 Task: Create Card Work Breakdown Structure Review in Board Project Management Software to Workspace Diversity and Inclusion. Create Card Food Delivery Review in Board Talent Acquisition to Workspace Diversity and Inclusion. Create Card Activity Network Diagram Review in Board Market Opportunity Assessment and Prioritization to Workspace Diversity and Inclusion
Action: Mouse moved to (65, 392)
Screenshot: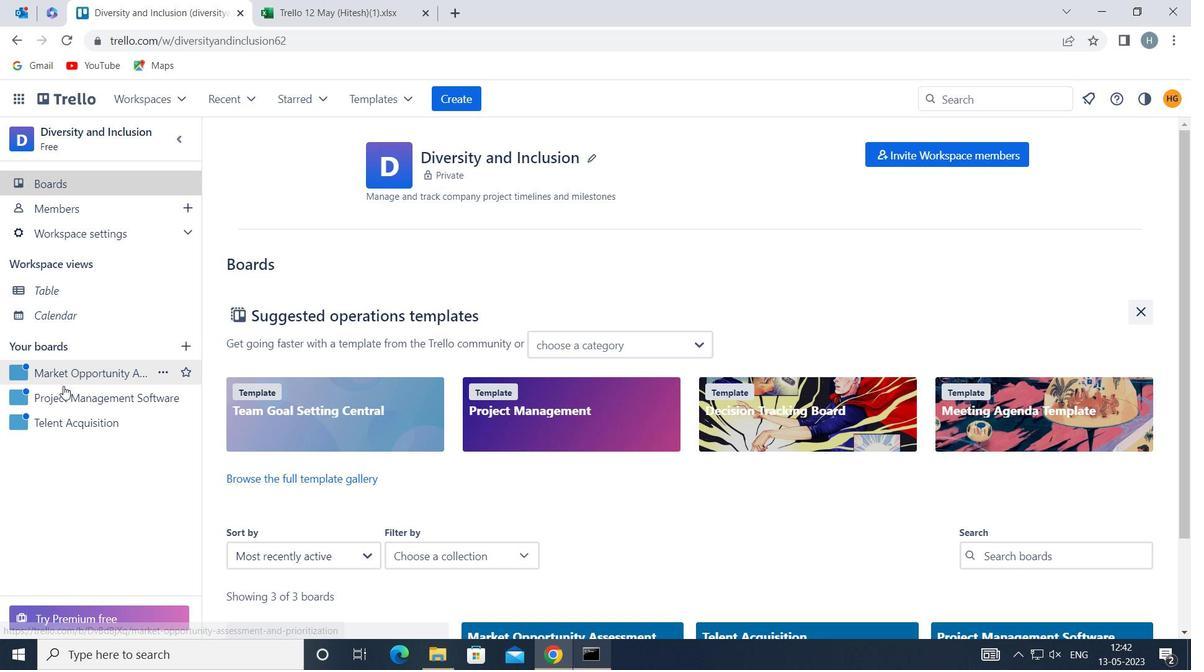 
Action: Mouse pressed left at (65, 392)
Screenshot: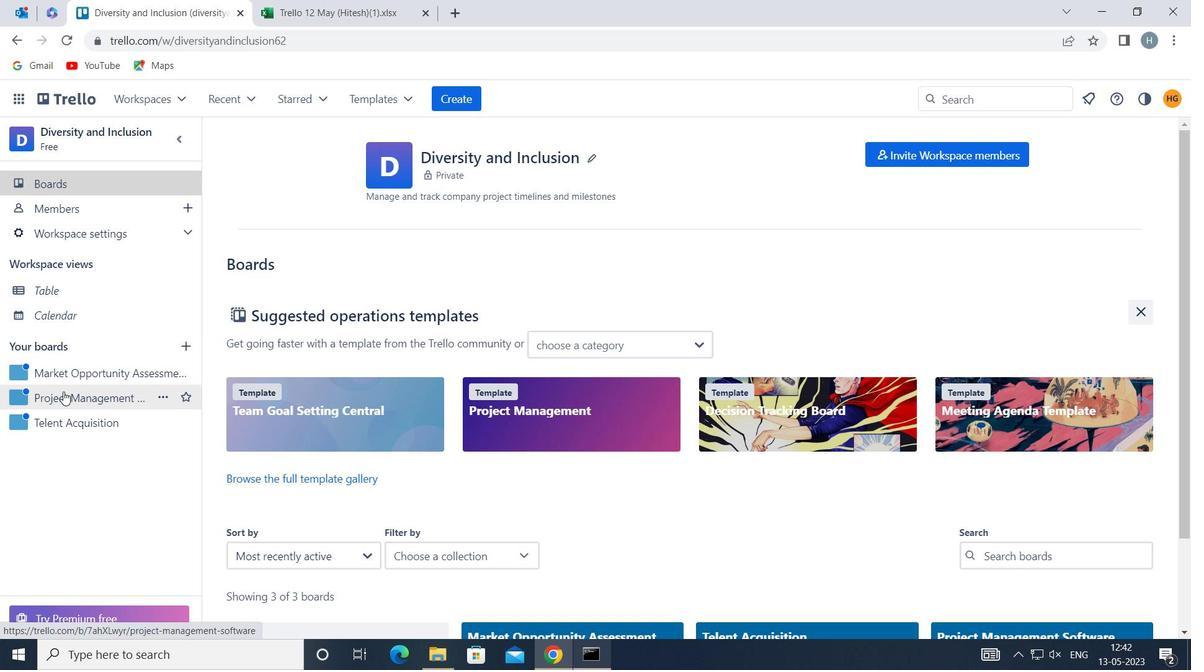 
Action: Mouse moved to (705, 233)
Screenshot: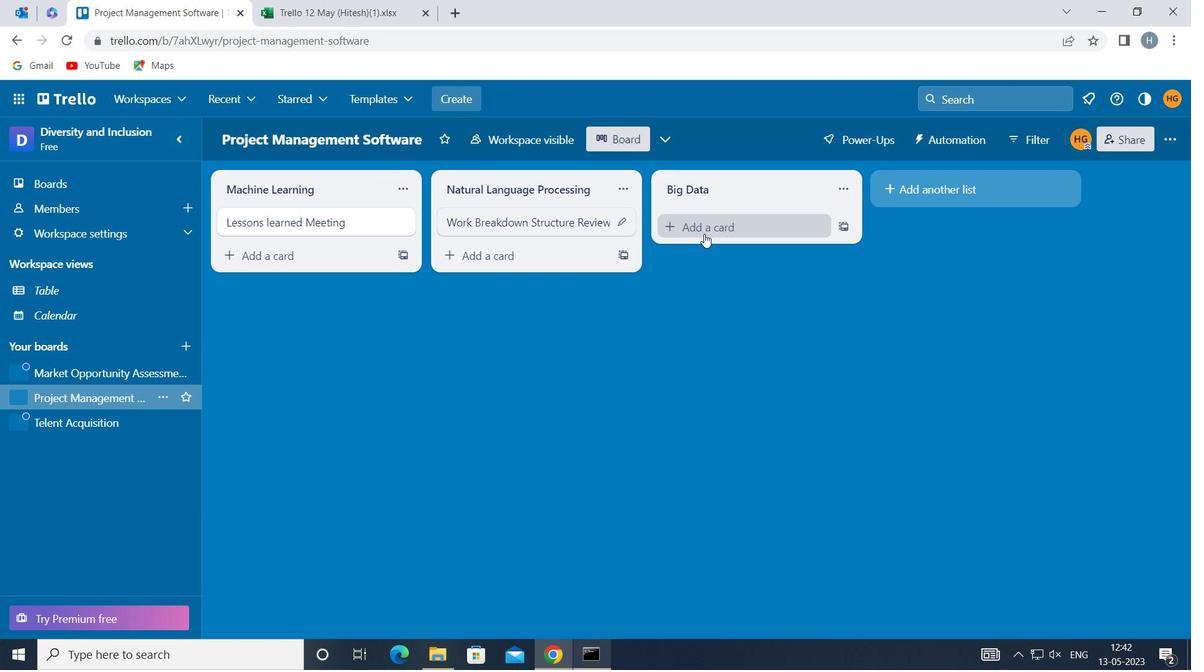 
Action: Mouse pressed left at (705, 233)
Screenshot: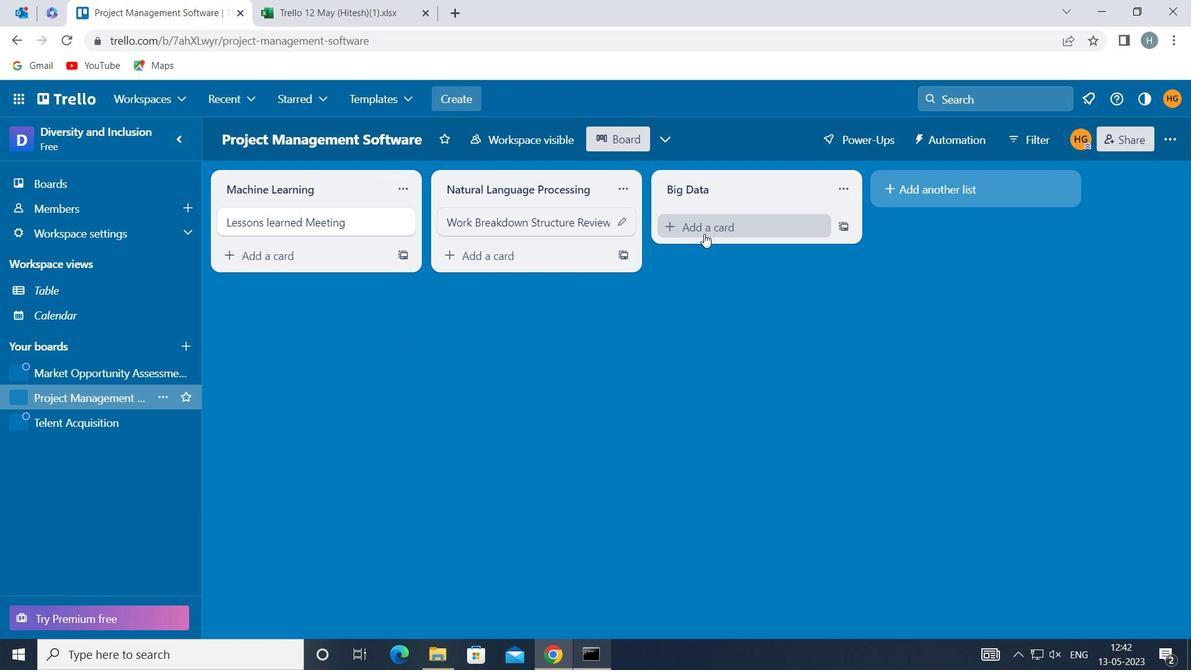 
Action: Mouse moved to (705, 232)
Screenshot: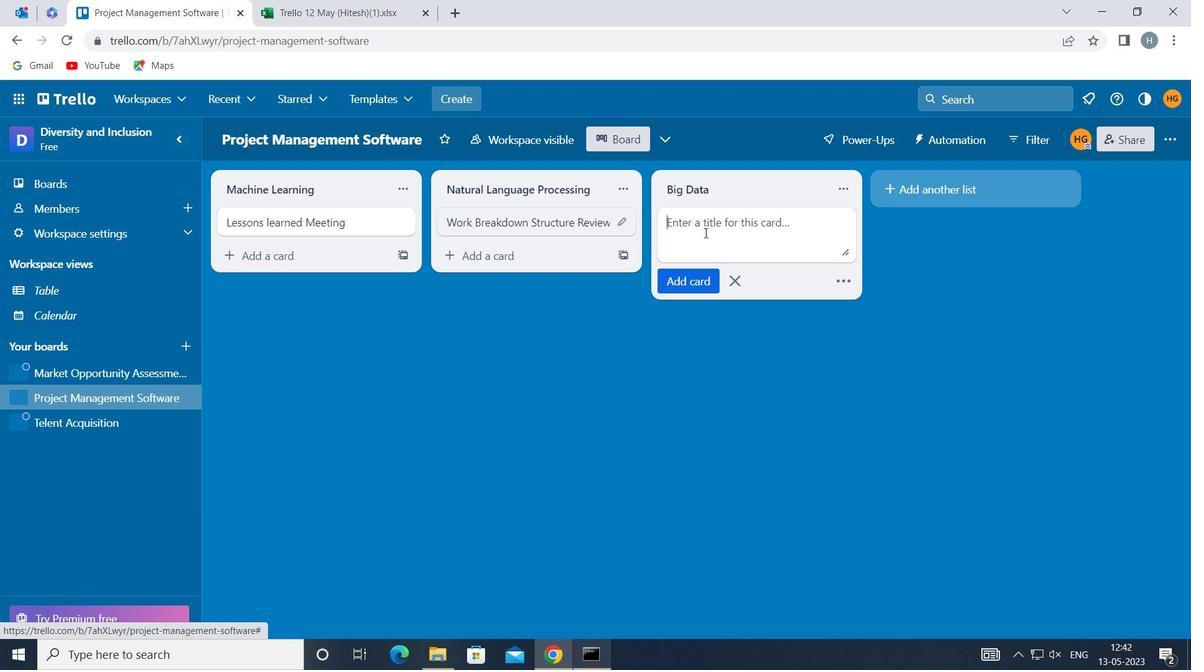 
Action: Mouse pressed left at (705, 232)
Screenshot: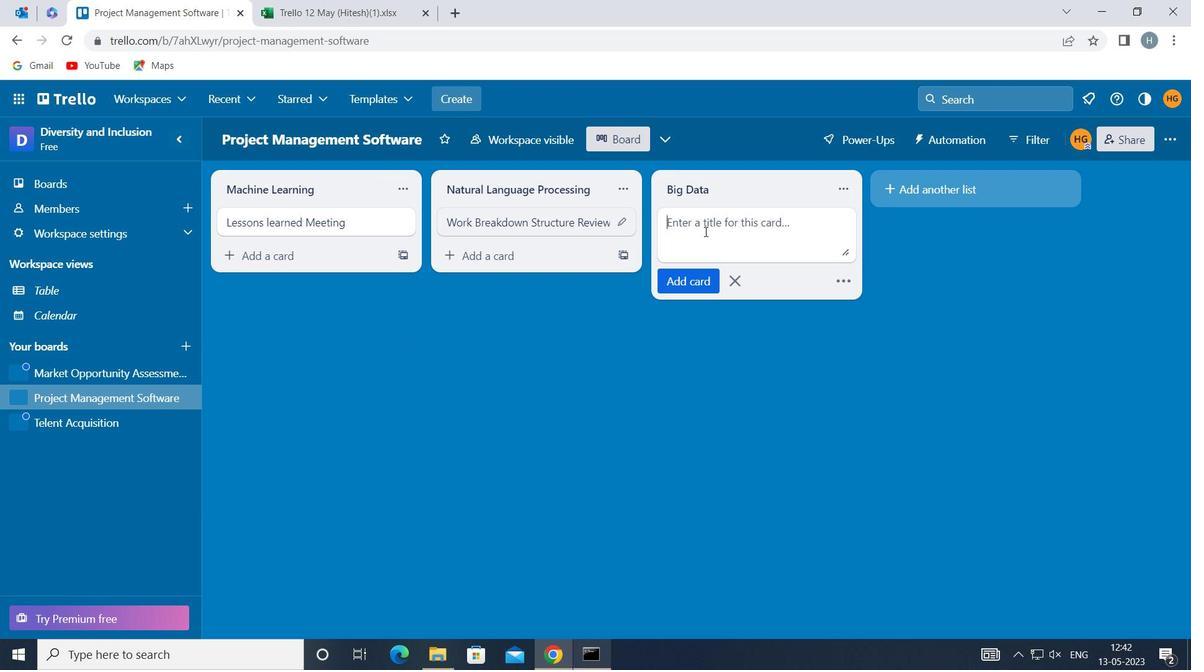 
Action: Key pressed <Key.shift>WORK<Key.space><Key.shift>BREAKDOWN<Key.space><Key.shift>STRUCTURE<Key.space><Key.shift>REVIEW
Screenshot: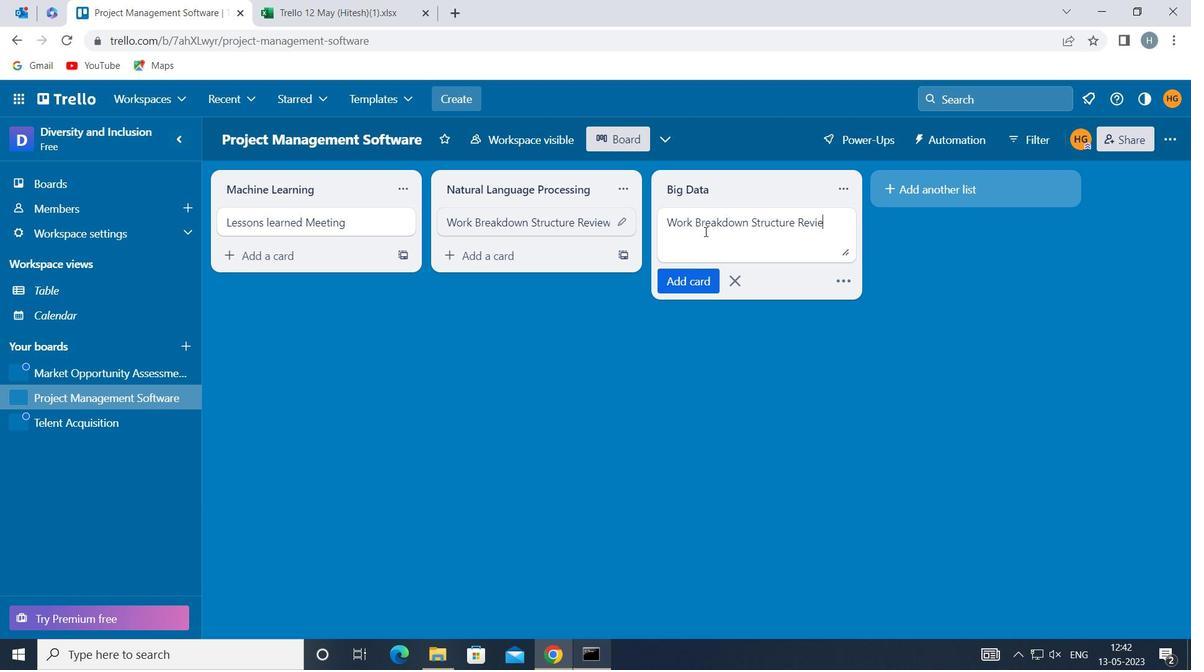 
Action: Mouse moved to (691, 278)
Screenshot: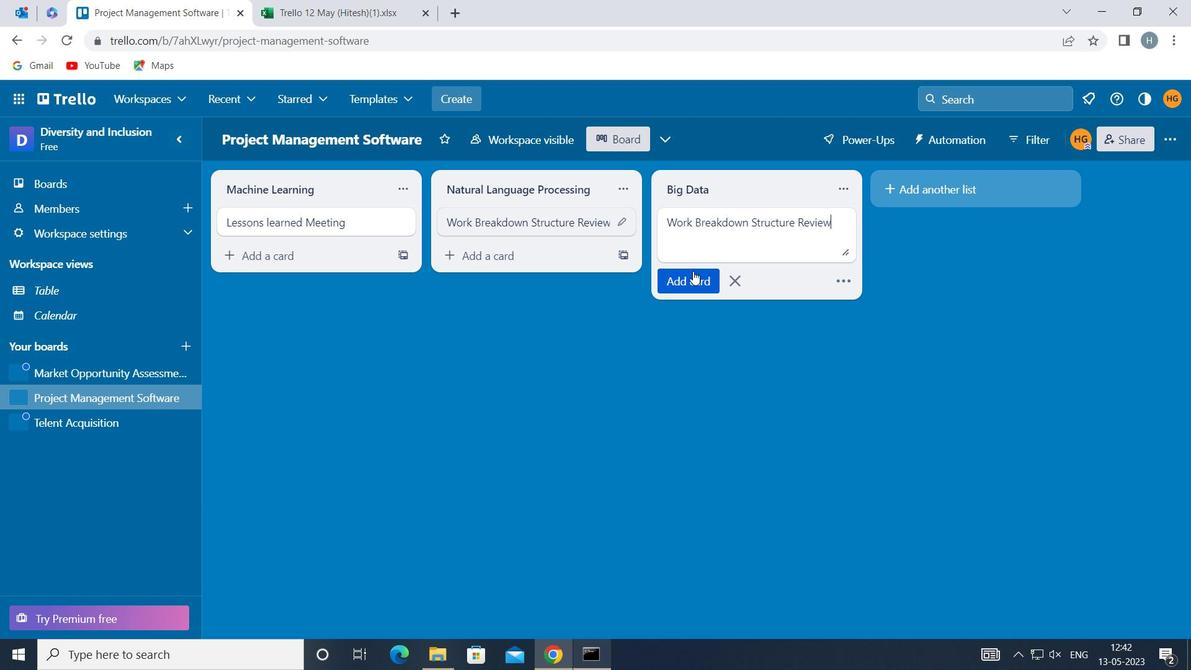 
Action: Mouse pressed left at (691, 278)
Screenshot: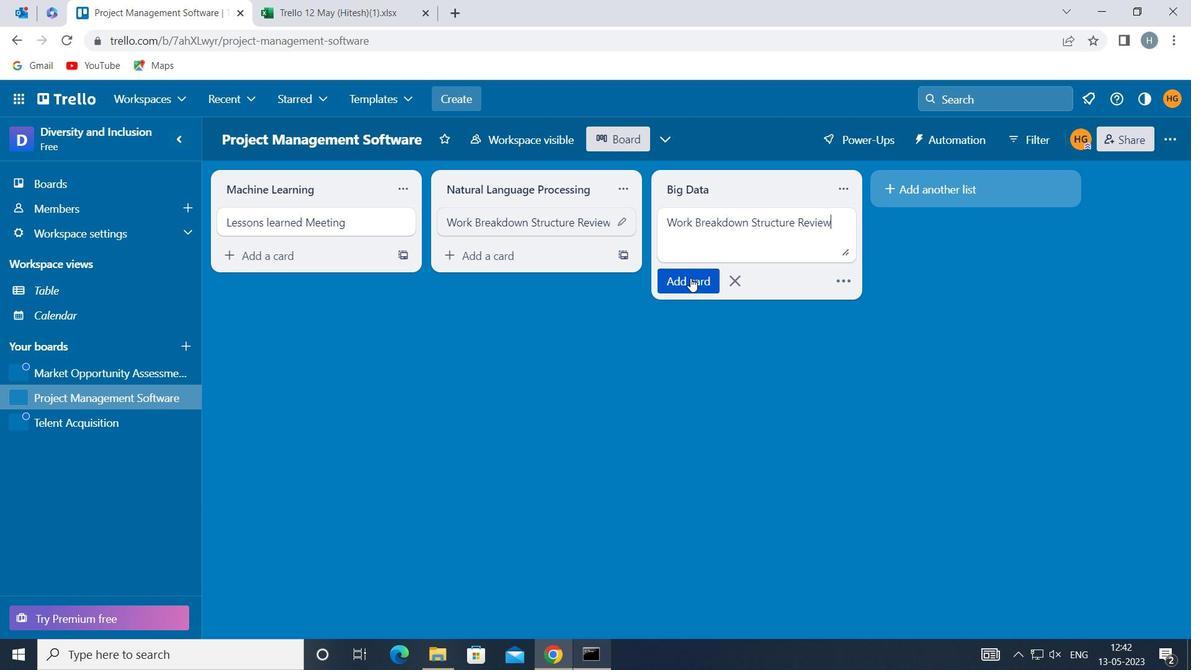 
Action: Mouse moved to (95, 417)
Screenshot: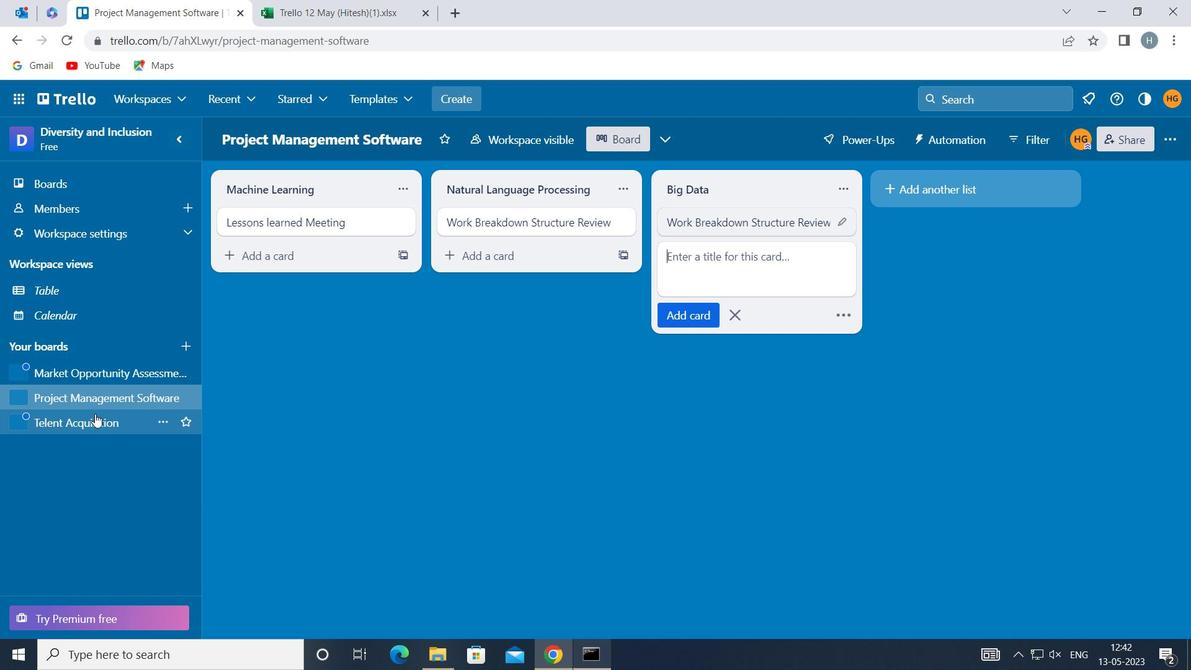 
Action: Mouse pressed left at (95, 417)
Screenshot: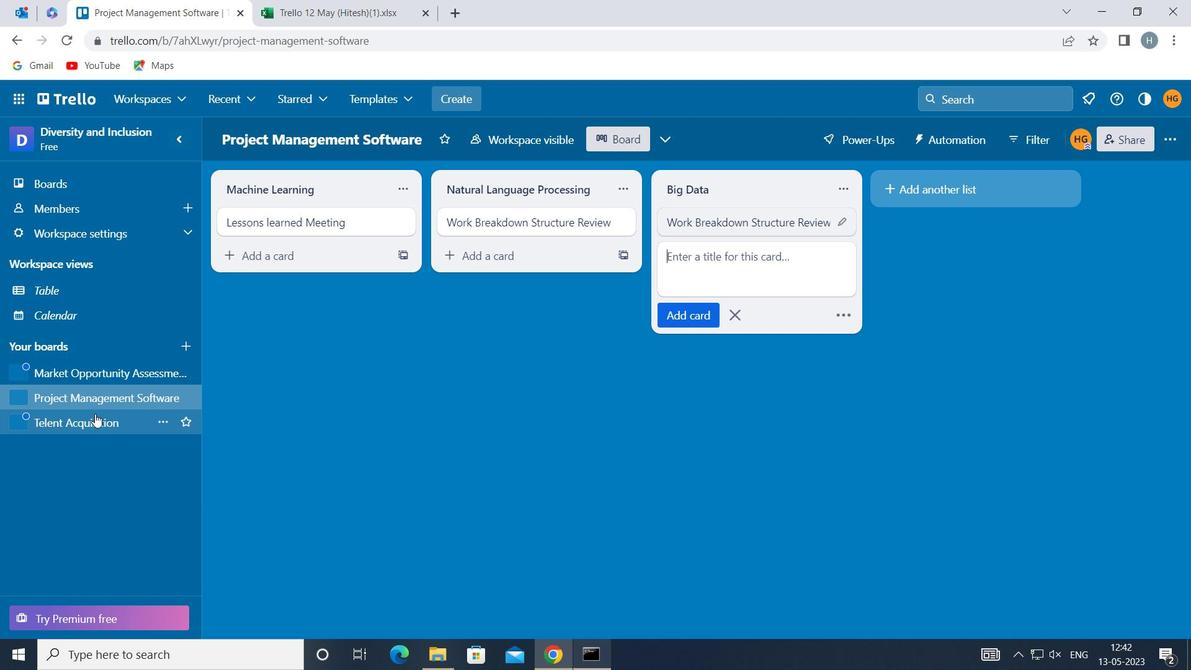 
Action: Mouse moved to (751, 224)
Screenshot: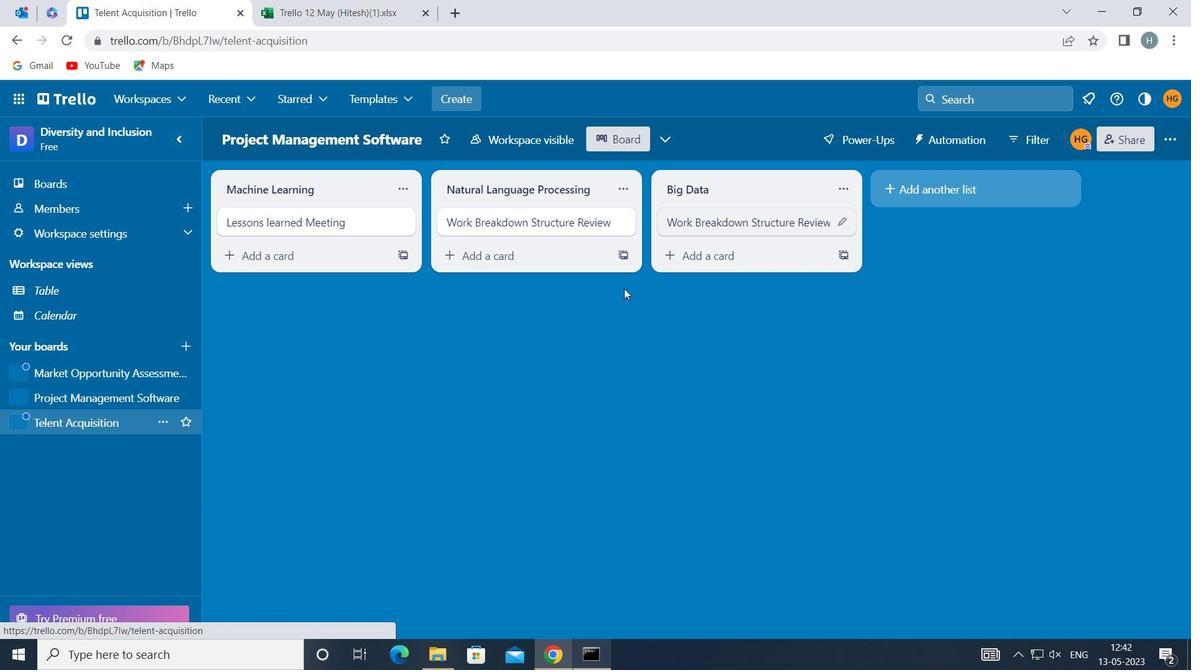 
Action: Mouse pressed left at (751, 224)
Screenshot: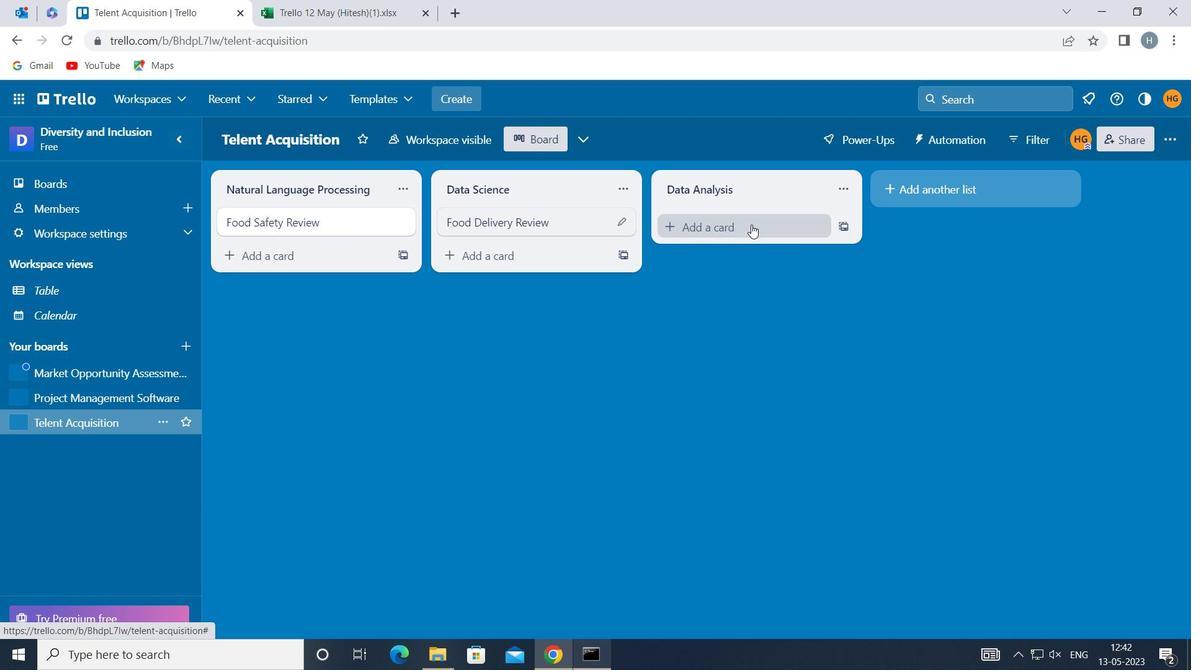 
Action: Key pressed <Key.shift>FOOD<Key.space><Key.shift>DELIVERY<Key.space><Key.shift>REVIEW
Screenshot: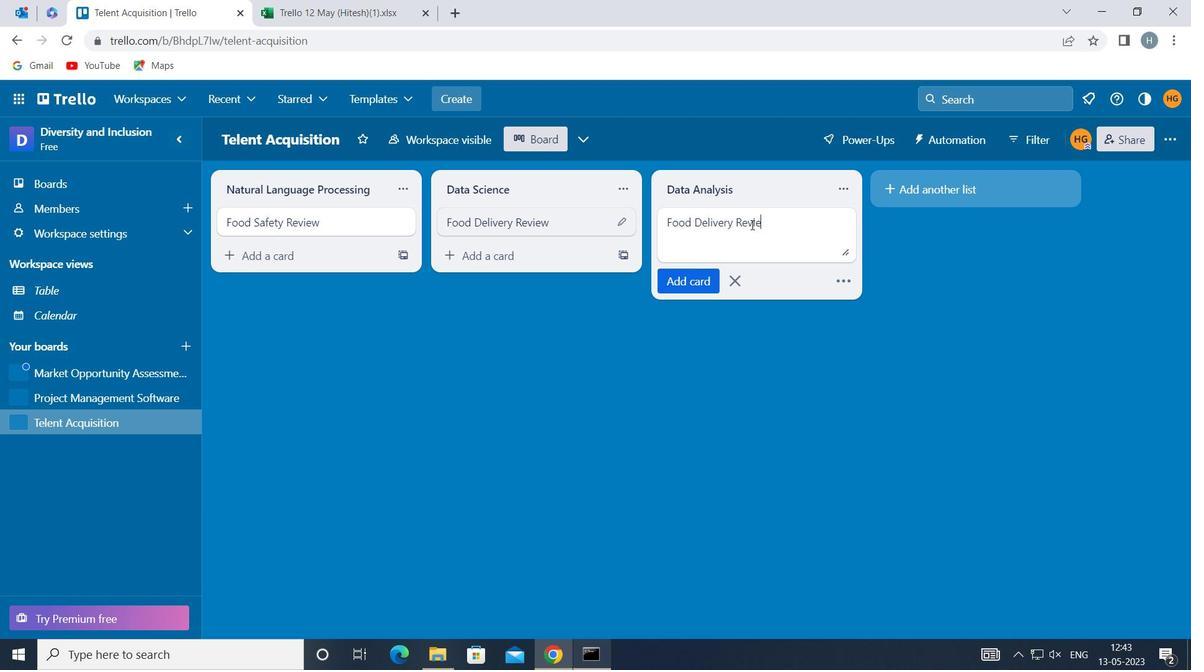 
Action: Mouse moved to (687, 277)
Screenshot: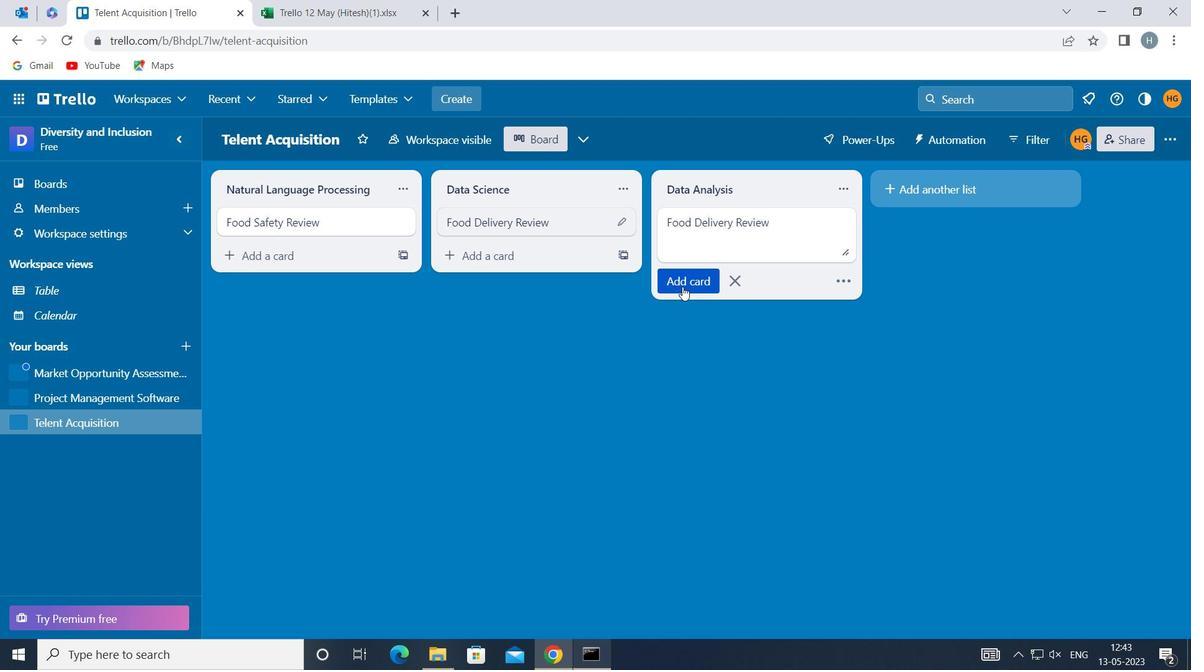 
Action: Mouse pressed left at (687, 277)
Screenshot: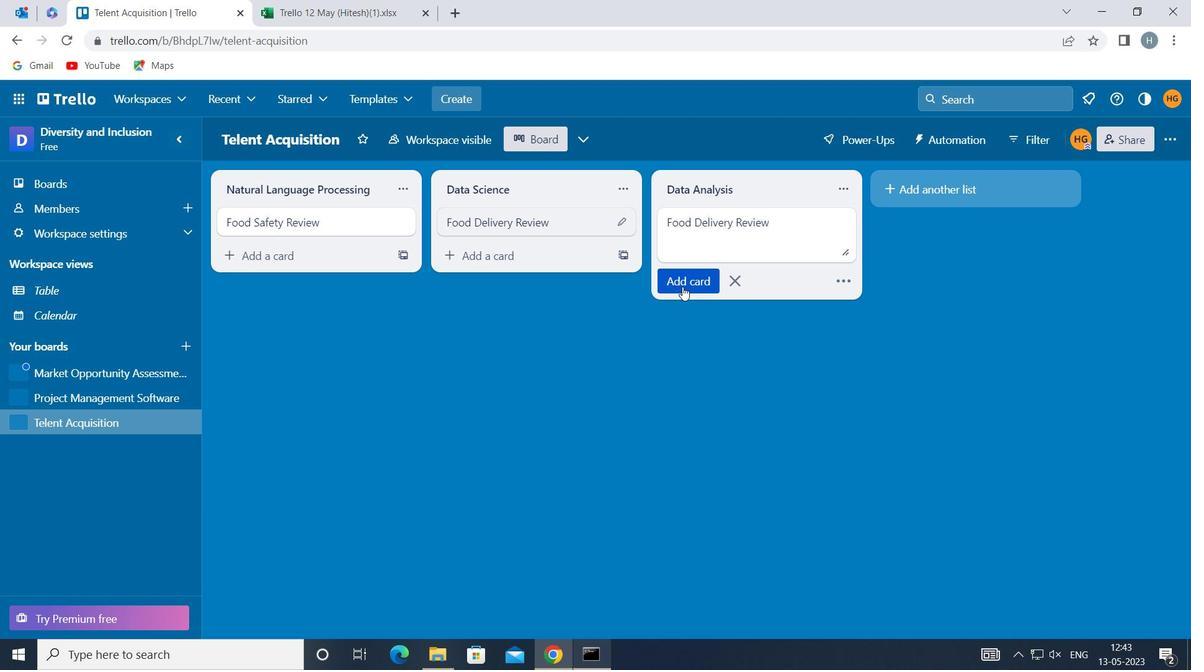 
Action: Mouse moved to (671, 333)
Screenshot: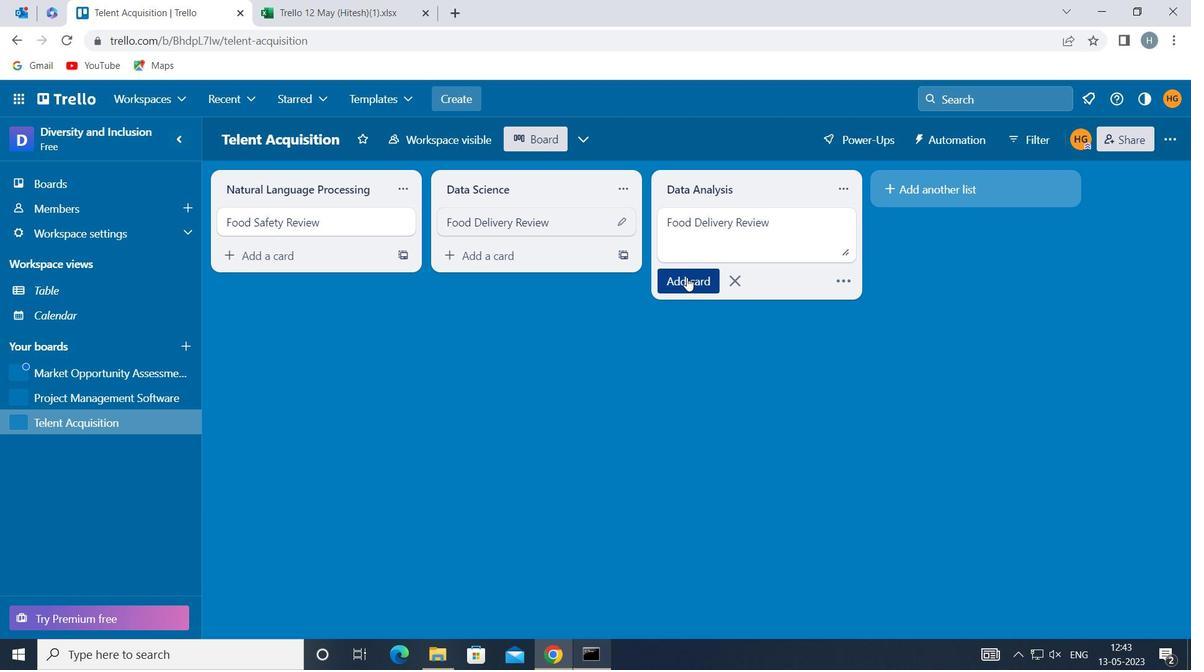 
Action: Mouse pressed left at (671, 333)
Screenshot: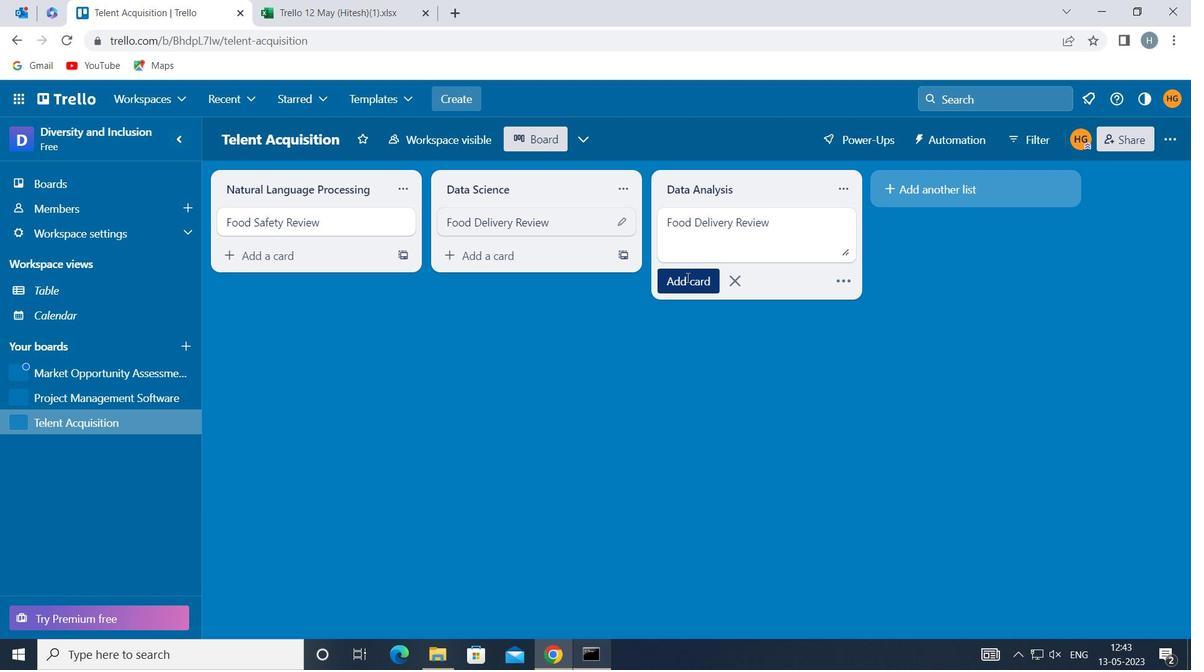 
Action: Mouse moved to (104, 377)
Screenshot: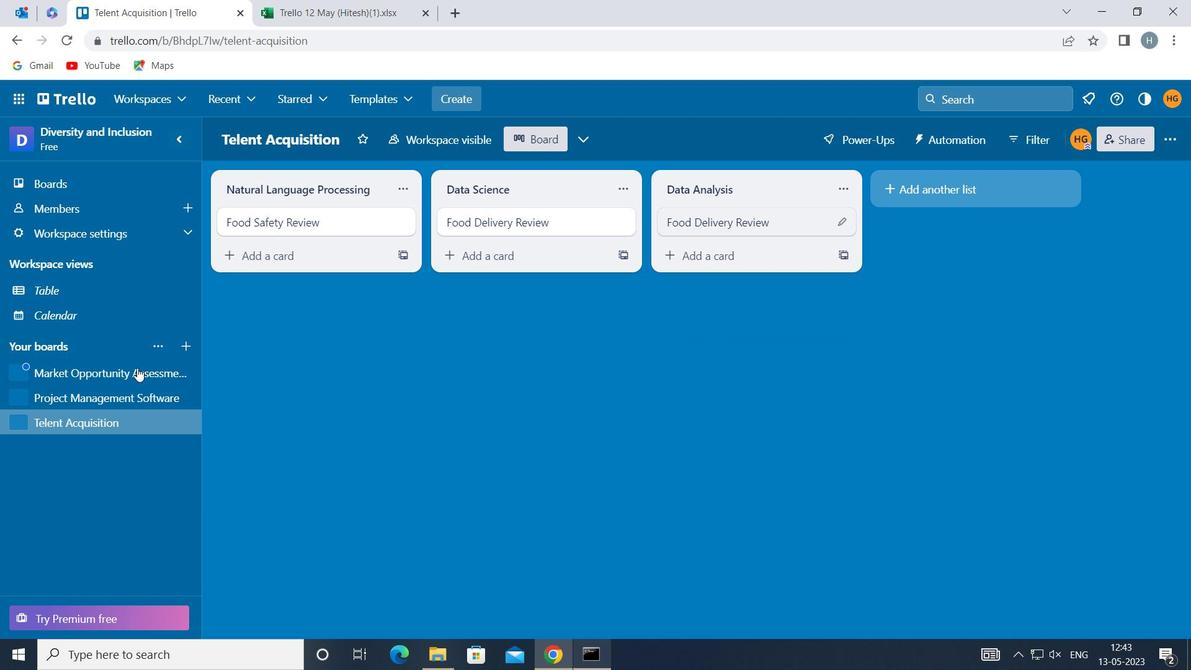 
Action: Mouse pressed left at (104, 377)
Screenshot: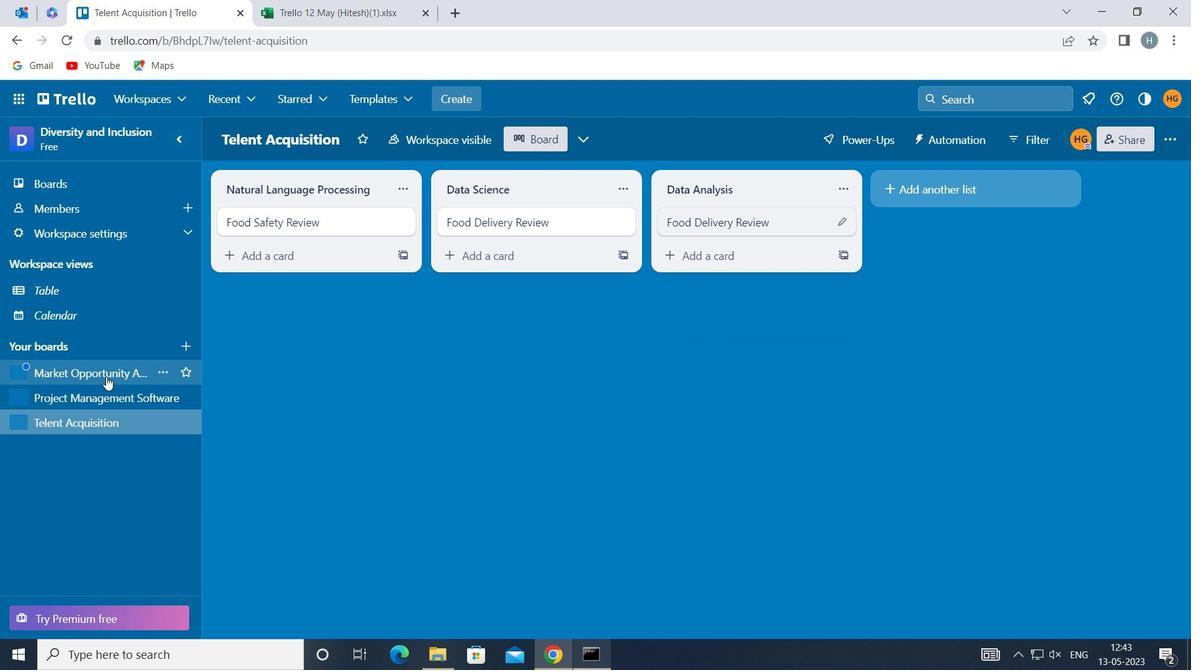 
Action: Mouse moved to (741, 226)
Screenshot: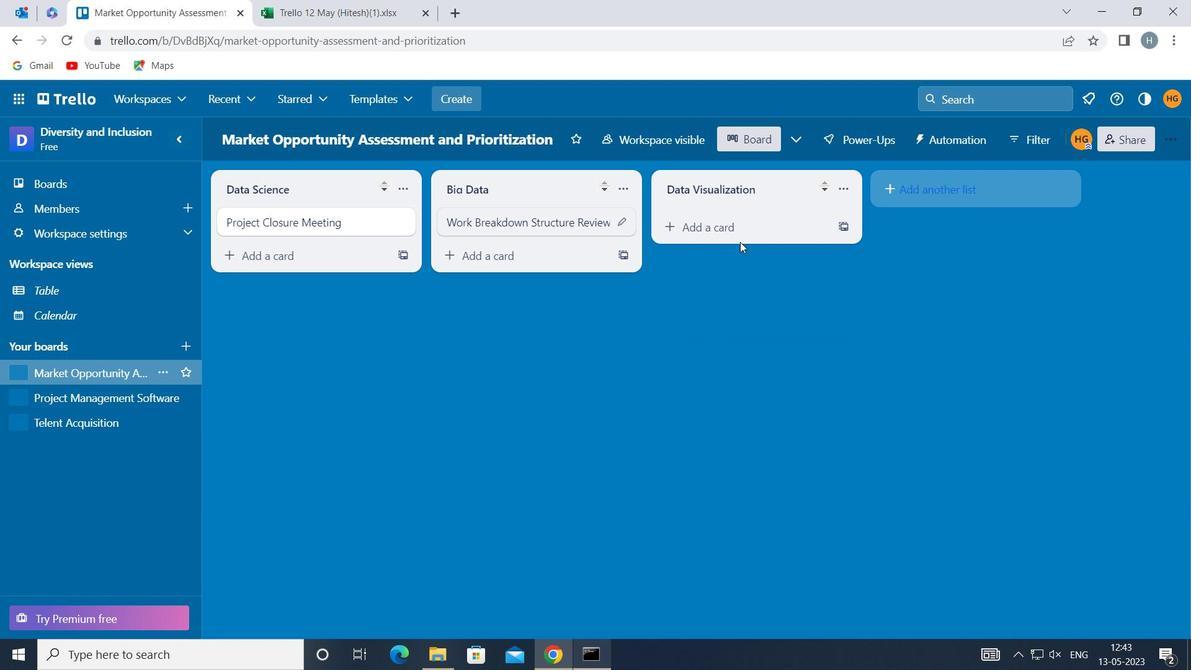 
Action: Mouse pressed left at (741, 226)
Screenshot: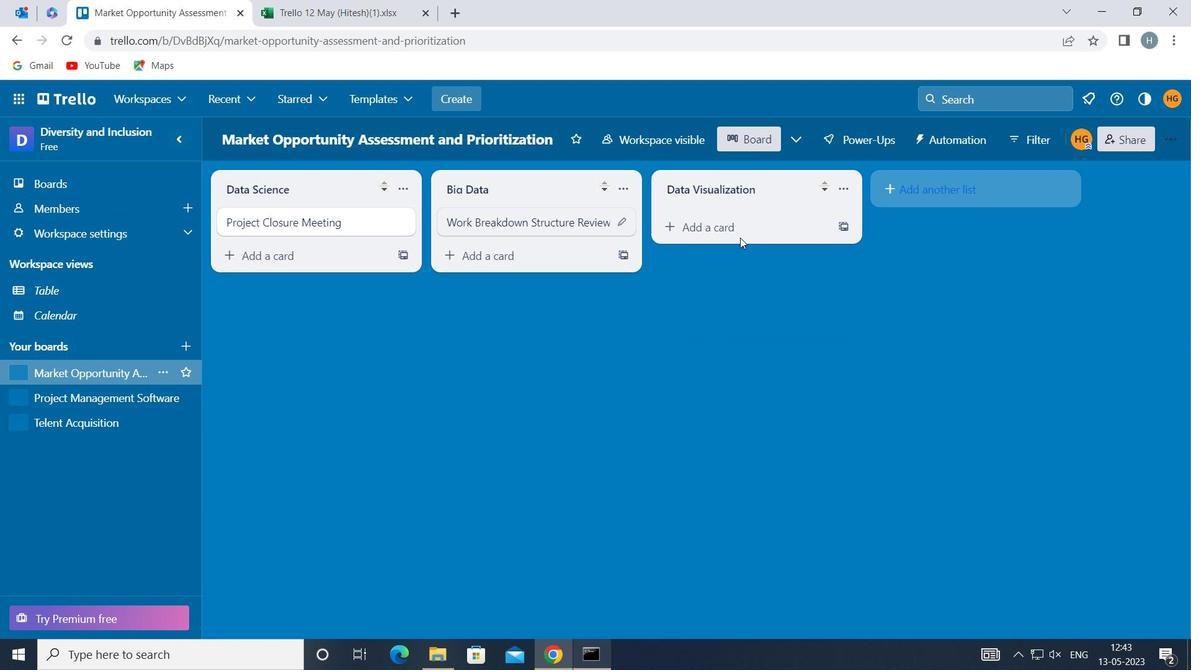 
Action: Mouse moved to (740, 220)
Screenshot: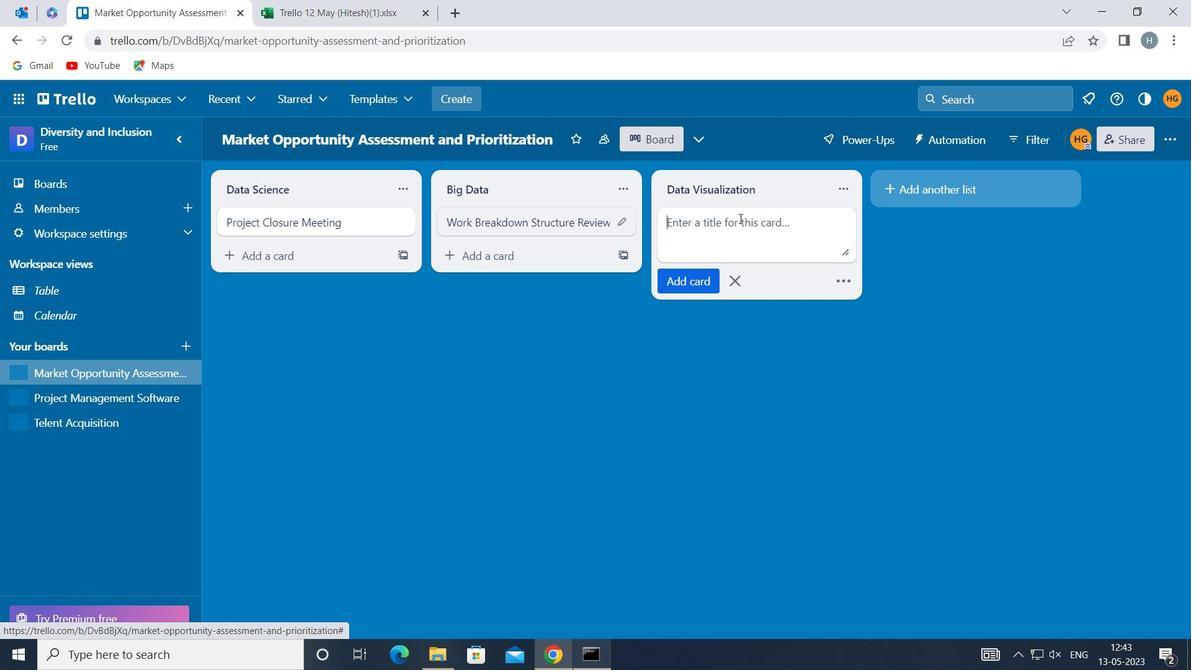 
Action: Key pressed <Key.shift>ACTIVITY<Key.space><Key.shift>NETWORK<Key.space><Key.shift>DIAGRAM<Key.space><Key.shift>REVIEW
Screenshot: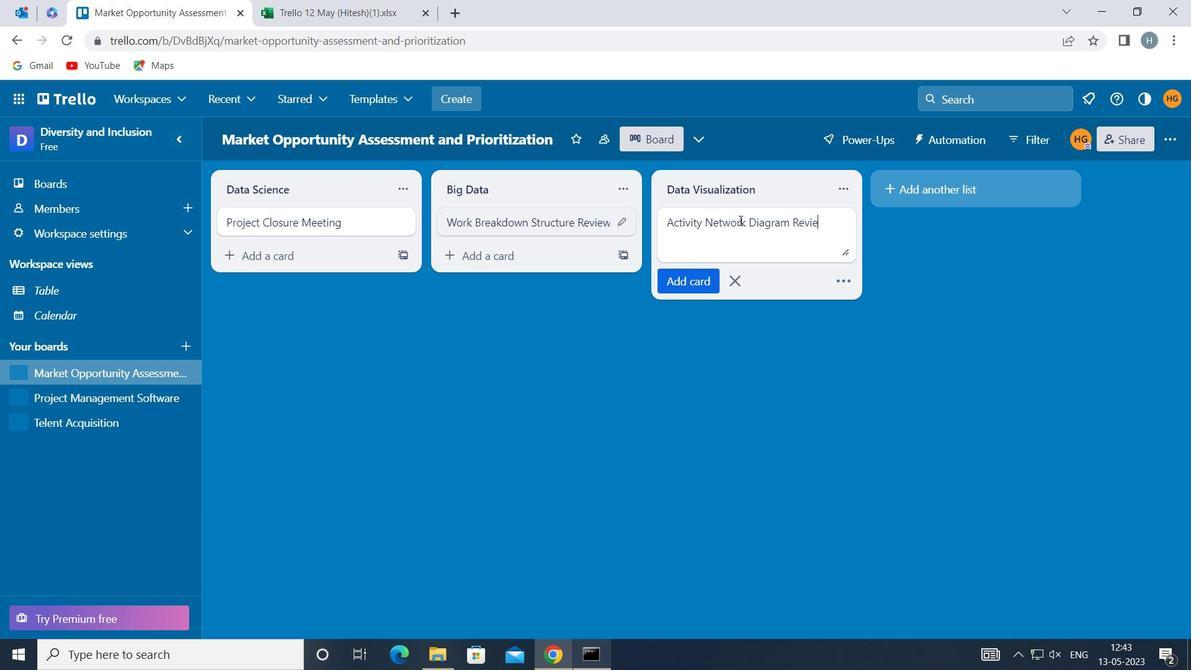 
Action: Mouse moved to (706, 278)
Screenshot: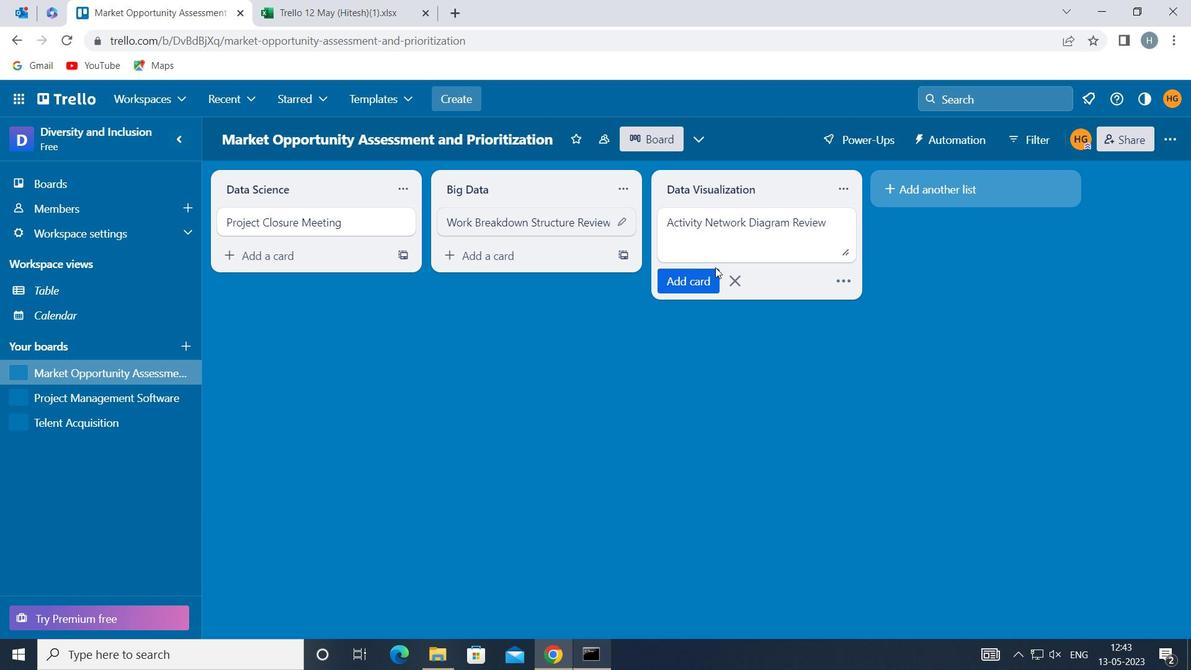 
Action: Mouse pressed left at (706, 278)
Screenshot: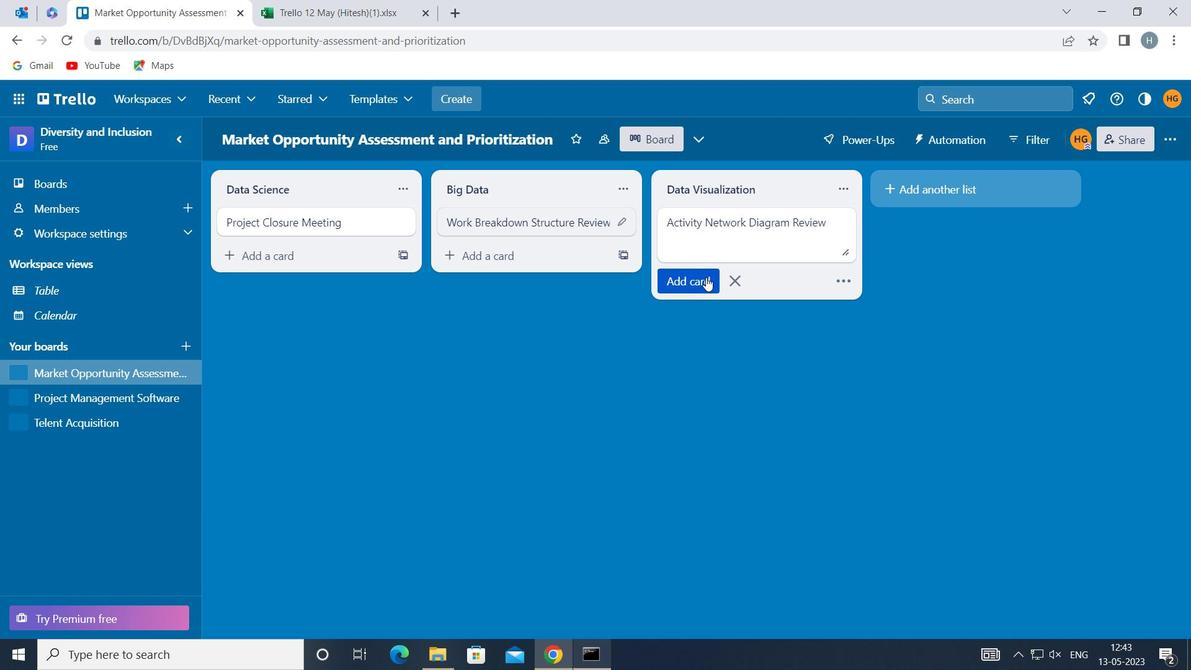 
Action: Mouse moved to (706, 349)
Screenshot: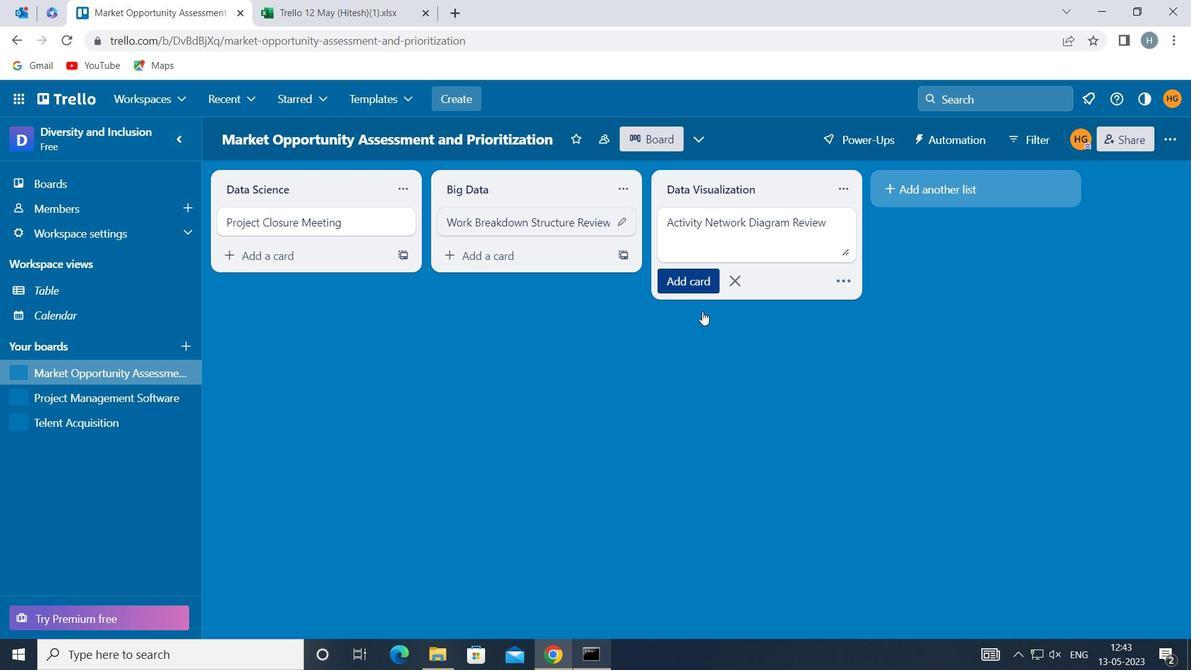 
Action: Mouse pressed left at (706, 349)
Screenshot: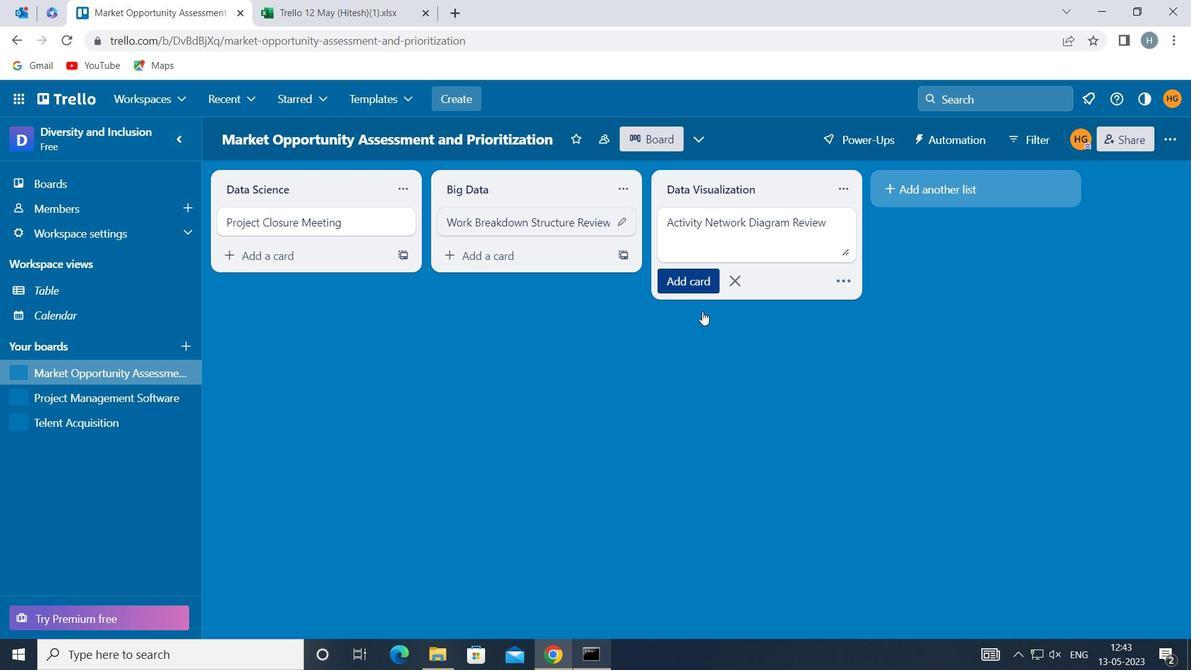 
Action: Mouse moved to (708, 349)
Screenshot: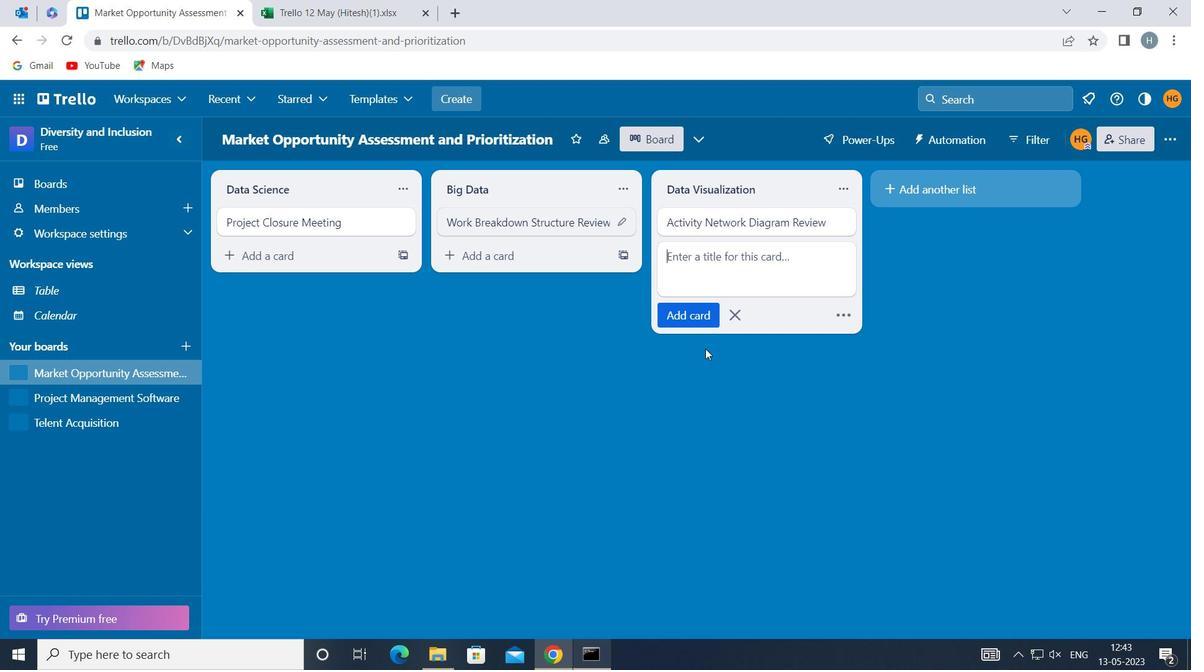 
Action: Key pressed <Key.f8>
Screenshot: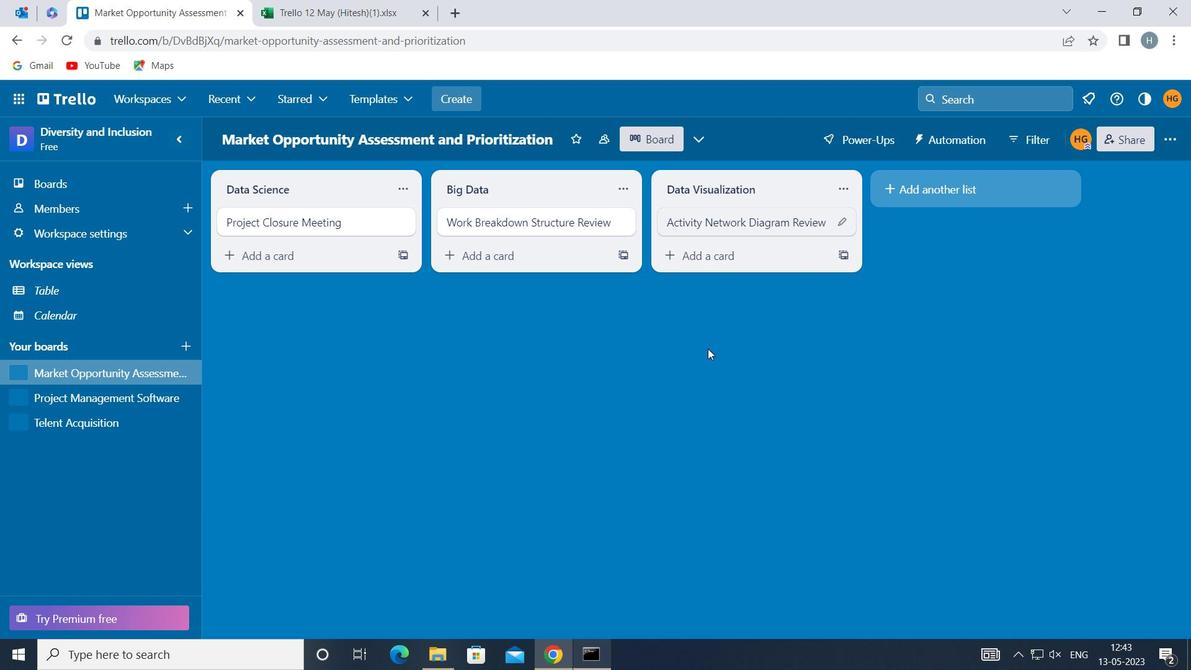 
